 Task: Filter the discussions in the repository "Javascript" by the label "good first issue".
Action: Mouse moved to (1322, 237)
Screenshot: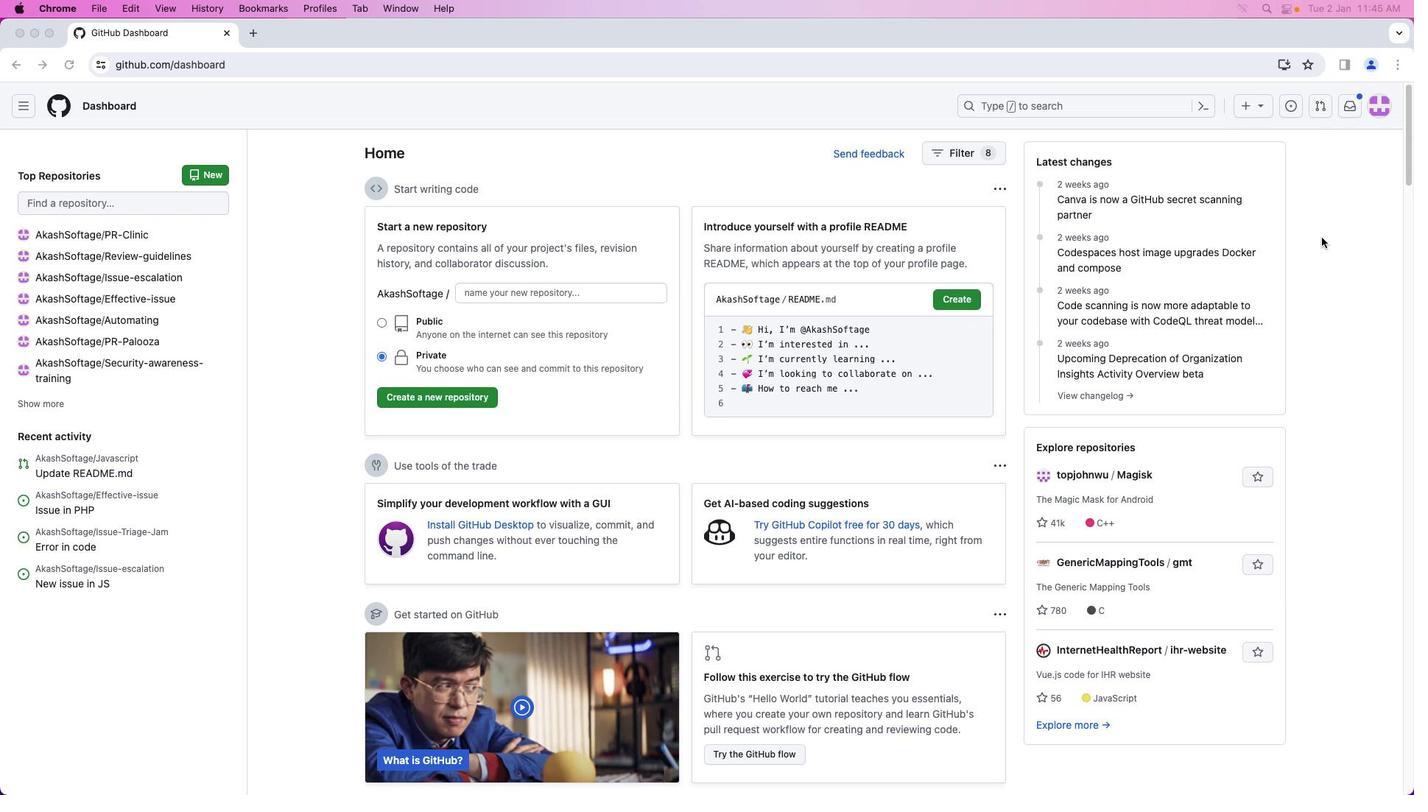 
Action: Mouse pressed left at (1322, 237)
Screenshot: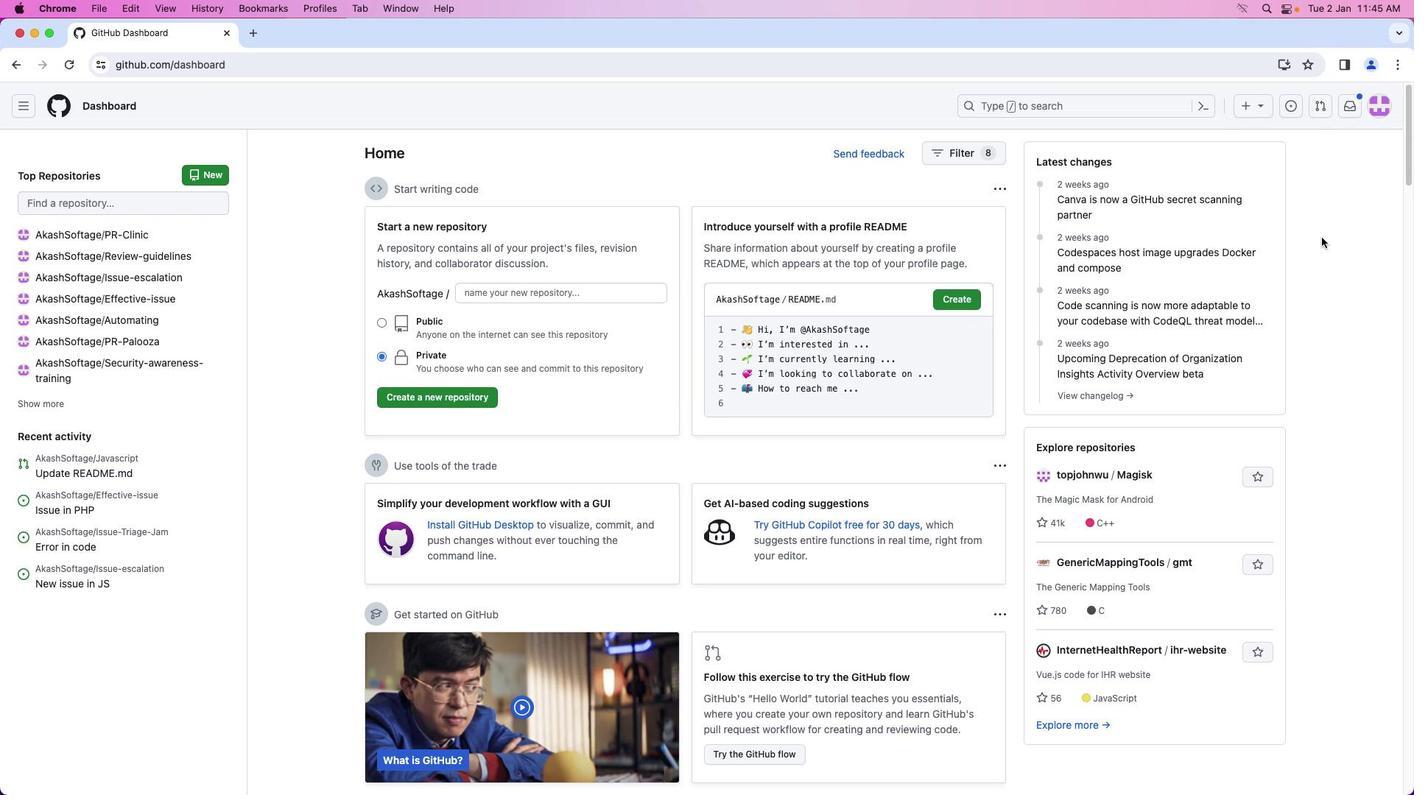 
Action: Mouse moved to (1382, 112)
Screenshot: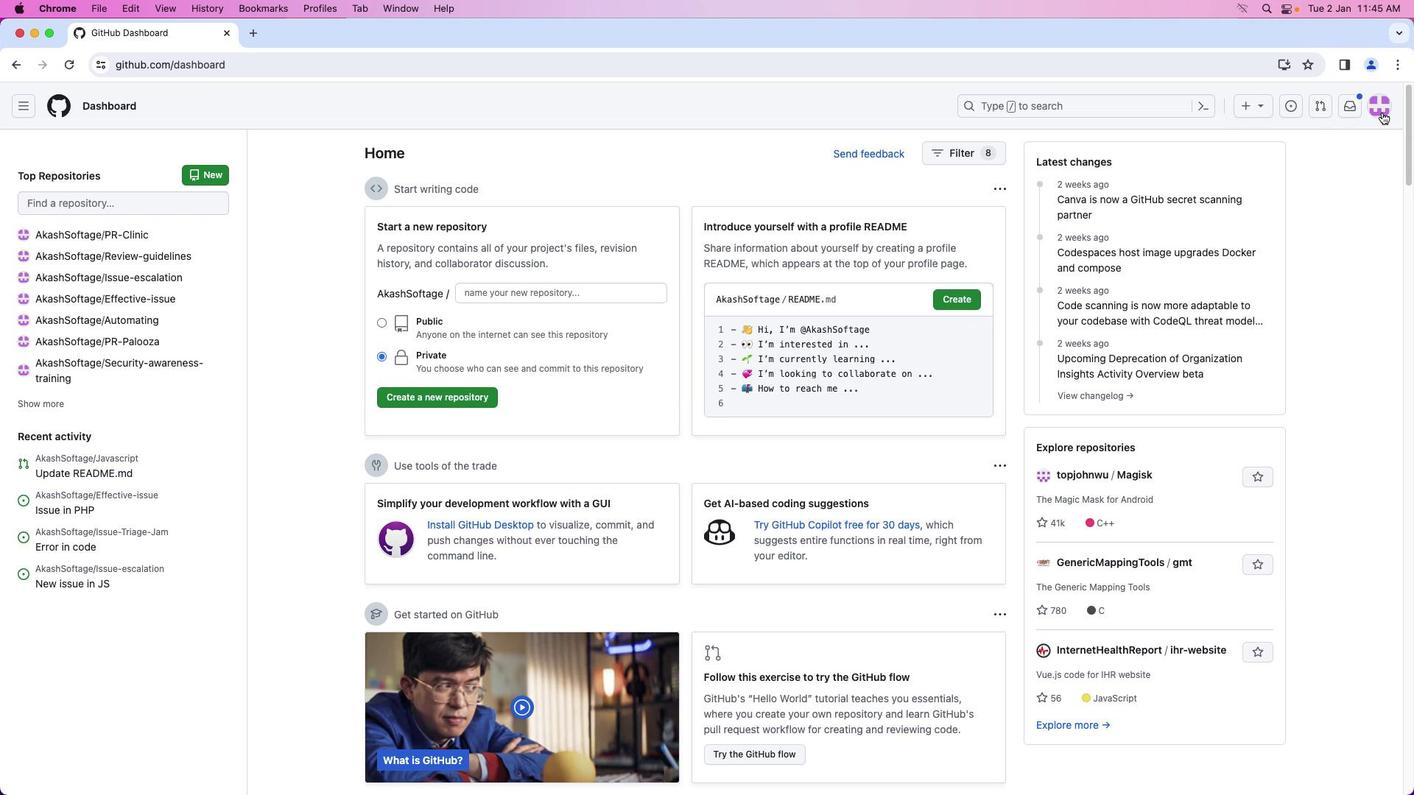 
Action: Mouse pressed left at (1382, 112)
Screenshot: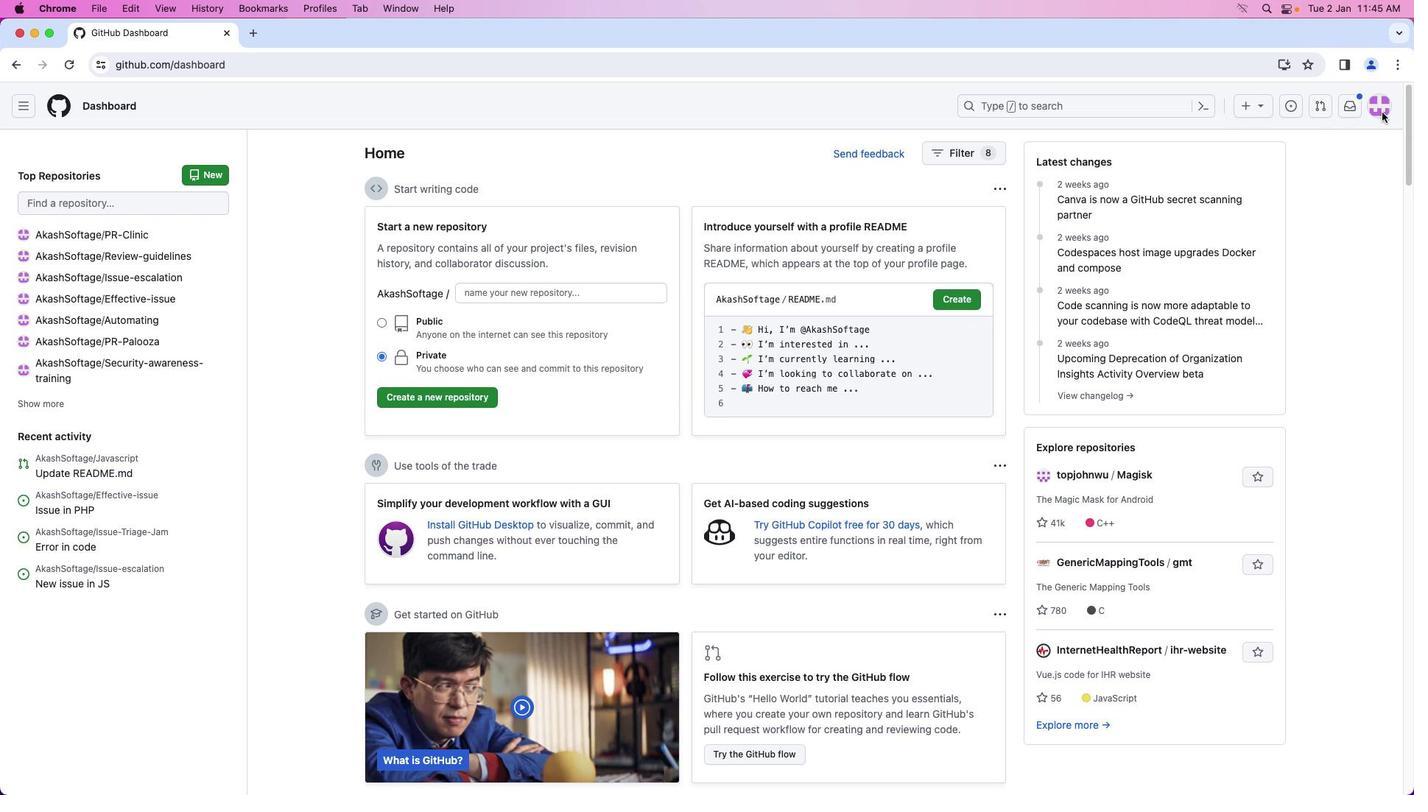 
Action: Mouse moved to (1291, 227)
Screenshot: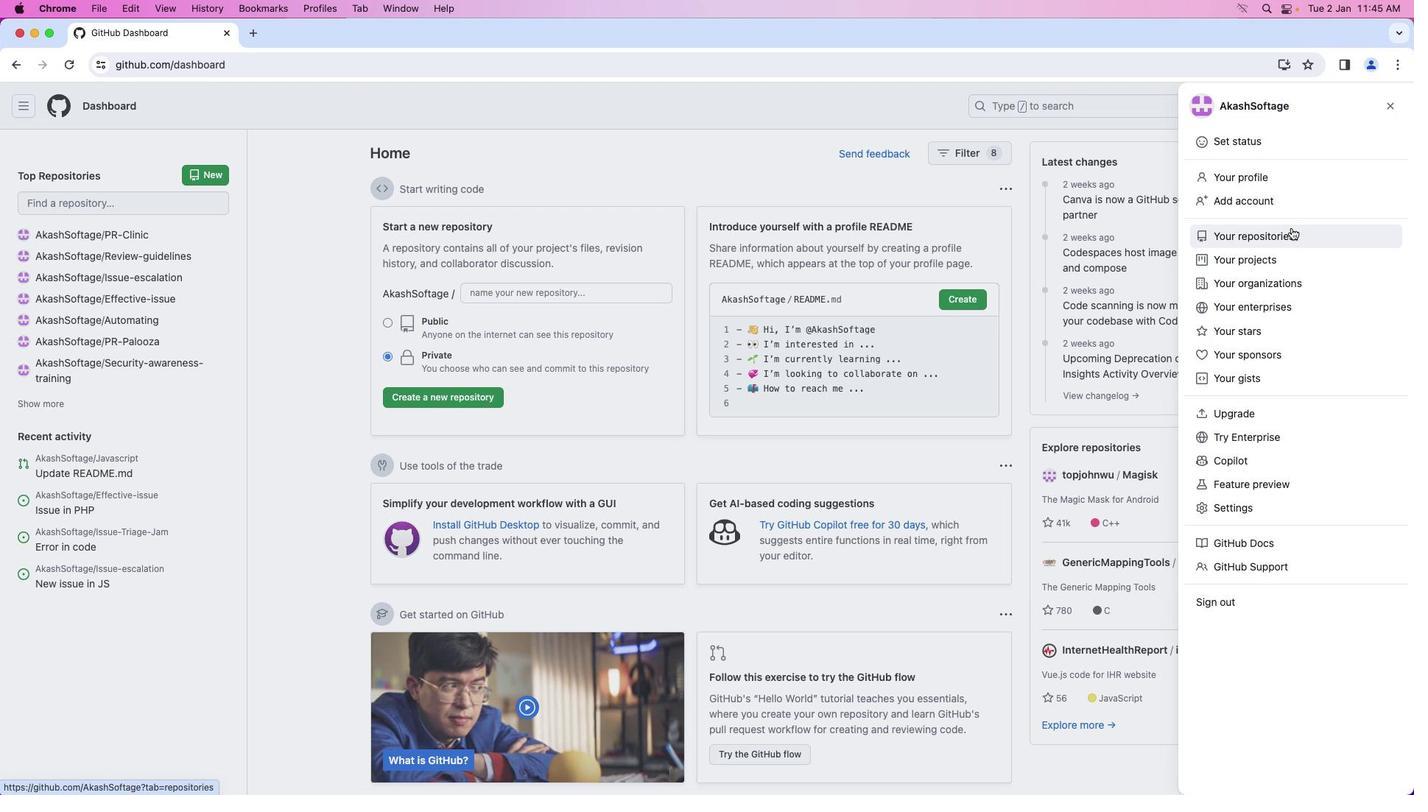 
Action: Mouse pressed left at (1291, 227)
Screenshot: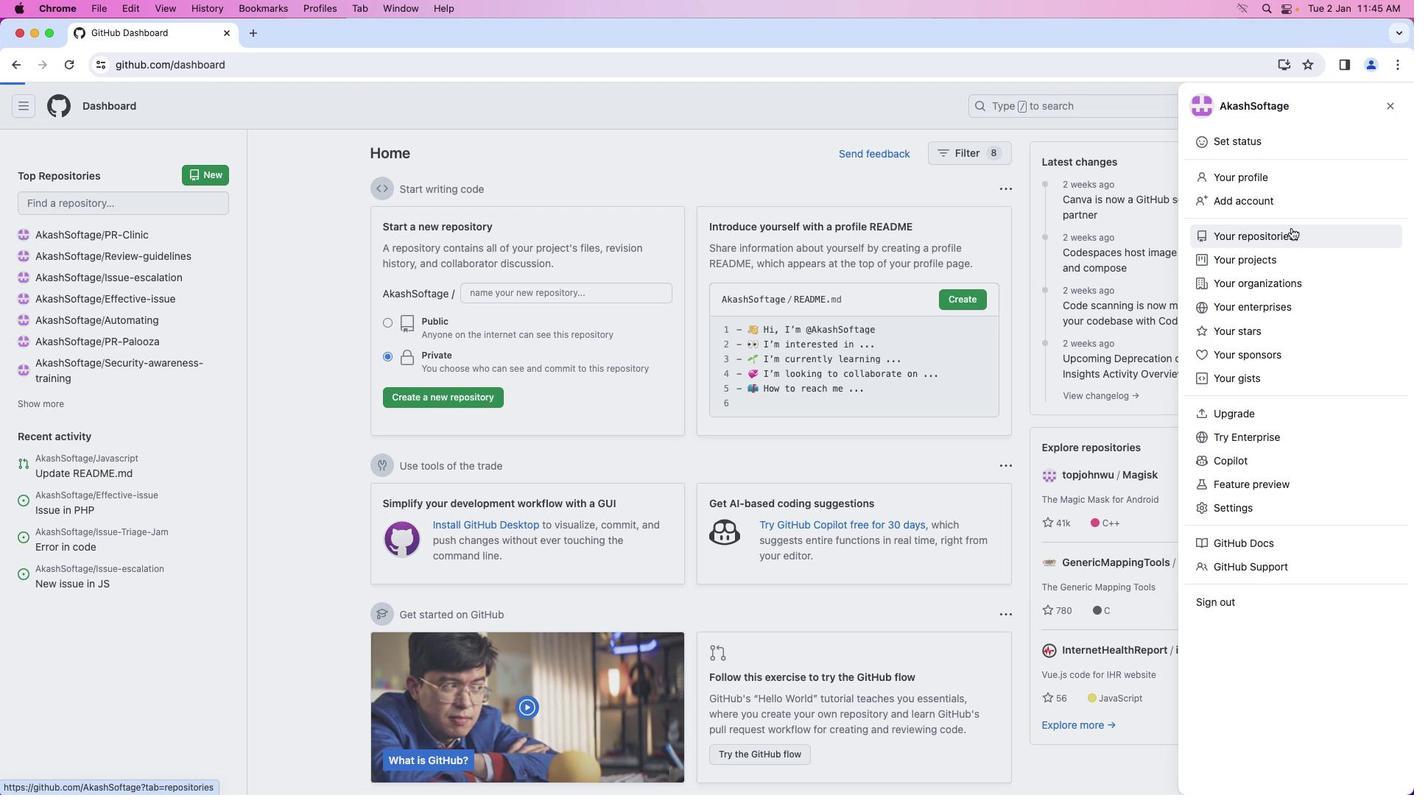 
Action: Mouse moved to (531, 243)
Screenshot: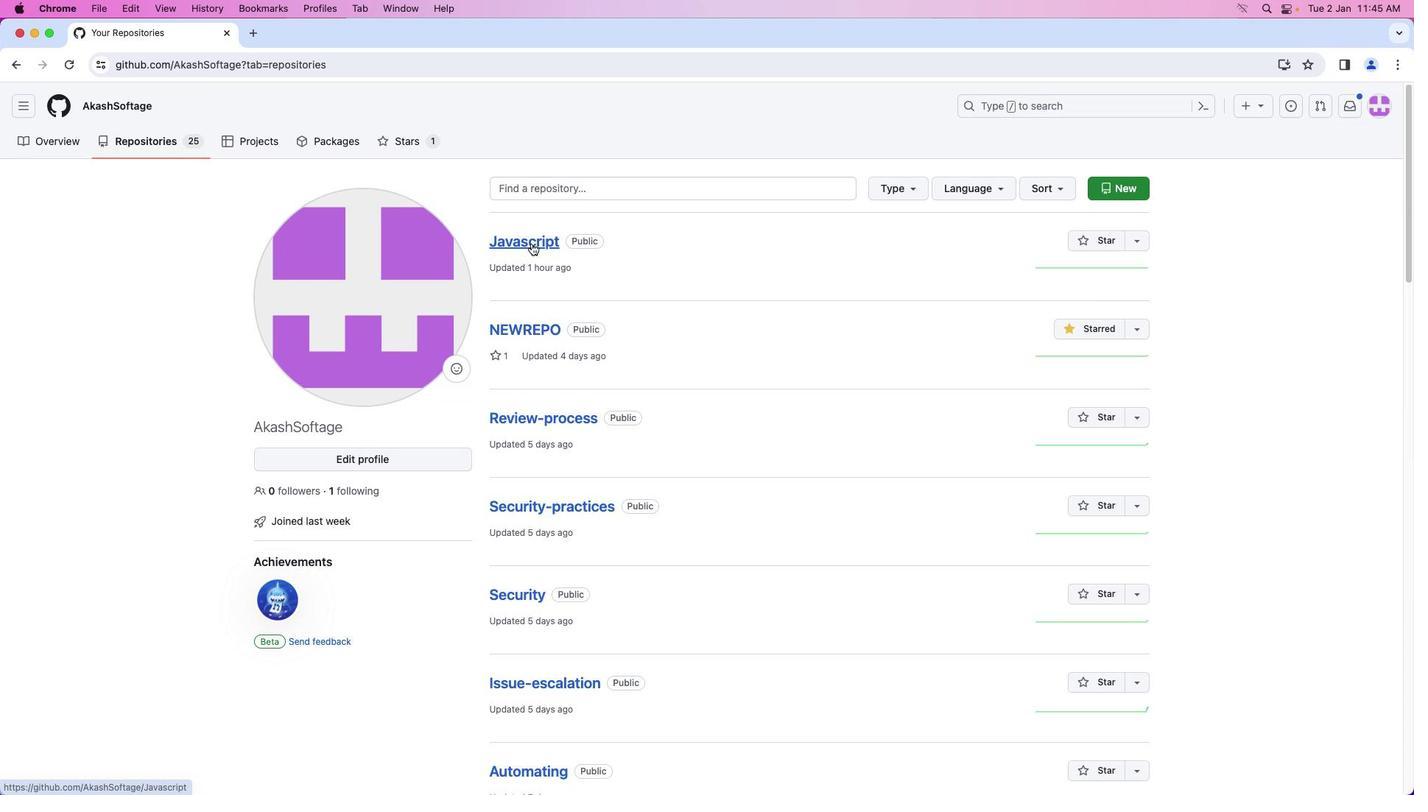
Action: Mouse pressed left at (531, 243)
Screenshot: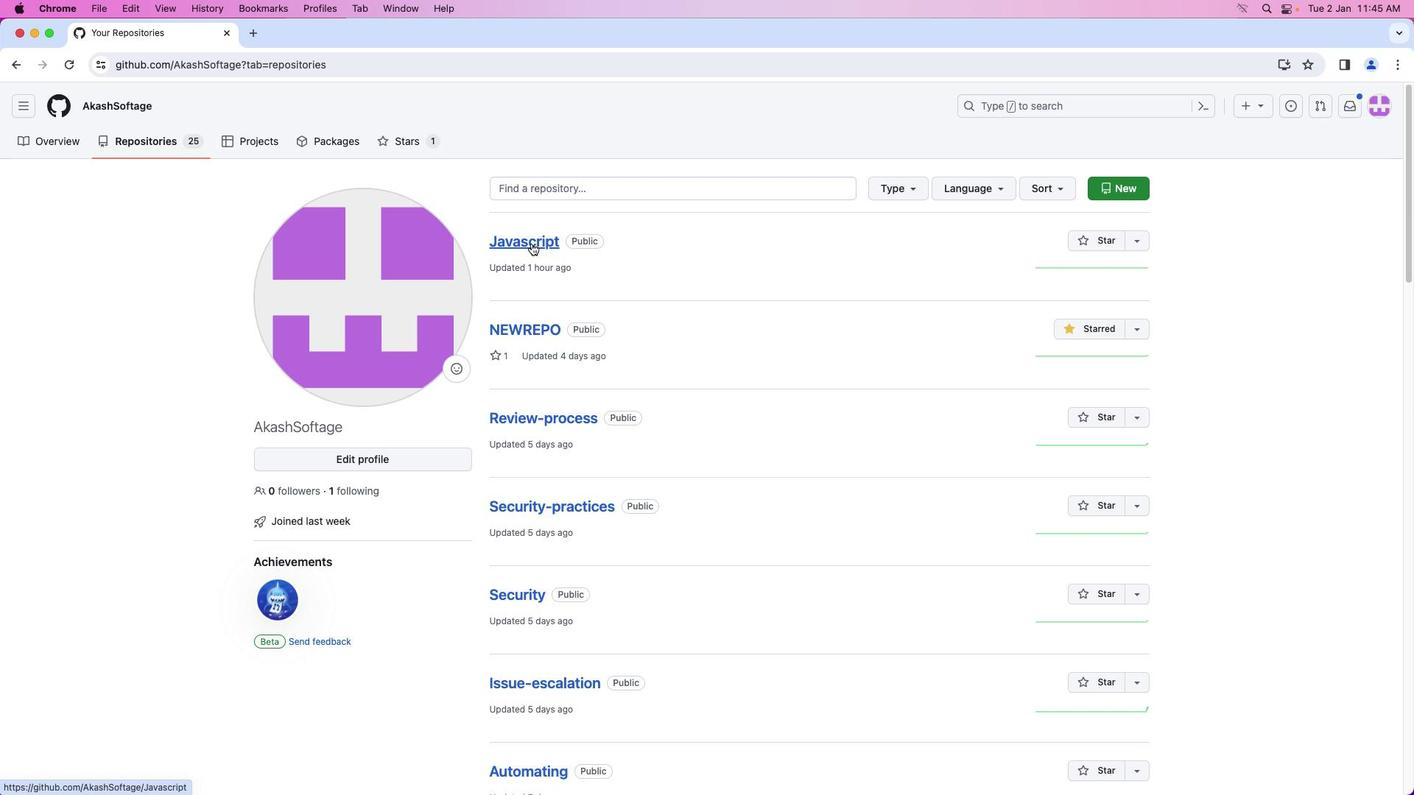 
Action: Mouse moved to (310, 148)
Screenshot: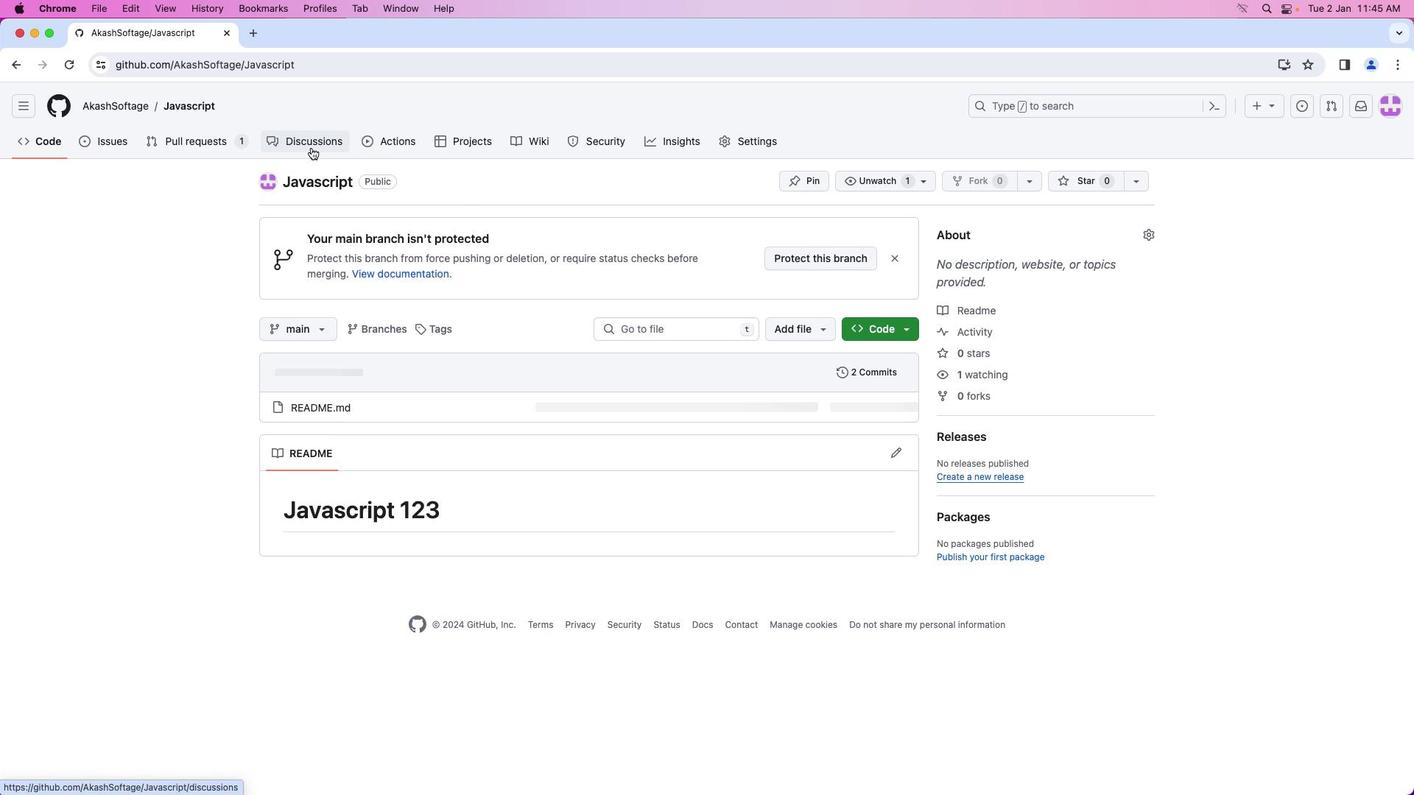 
Action: Mouse pressed left at (310, 148)
Screenshot: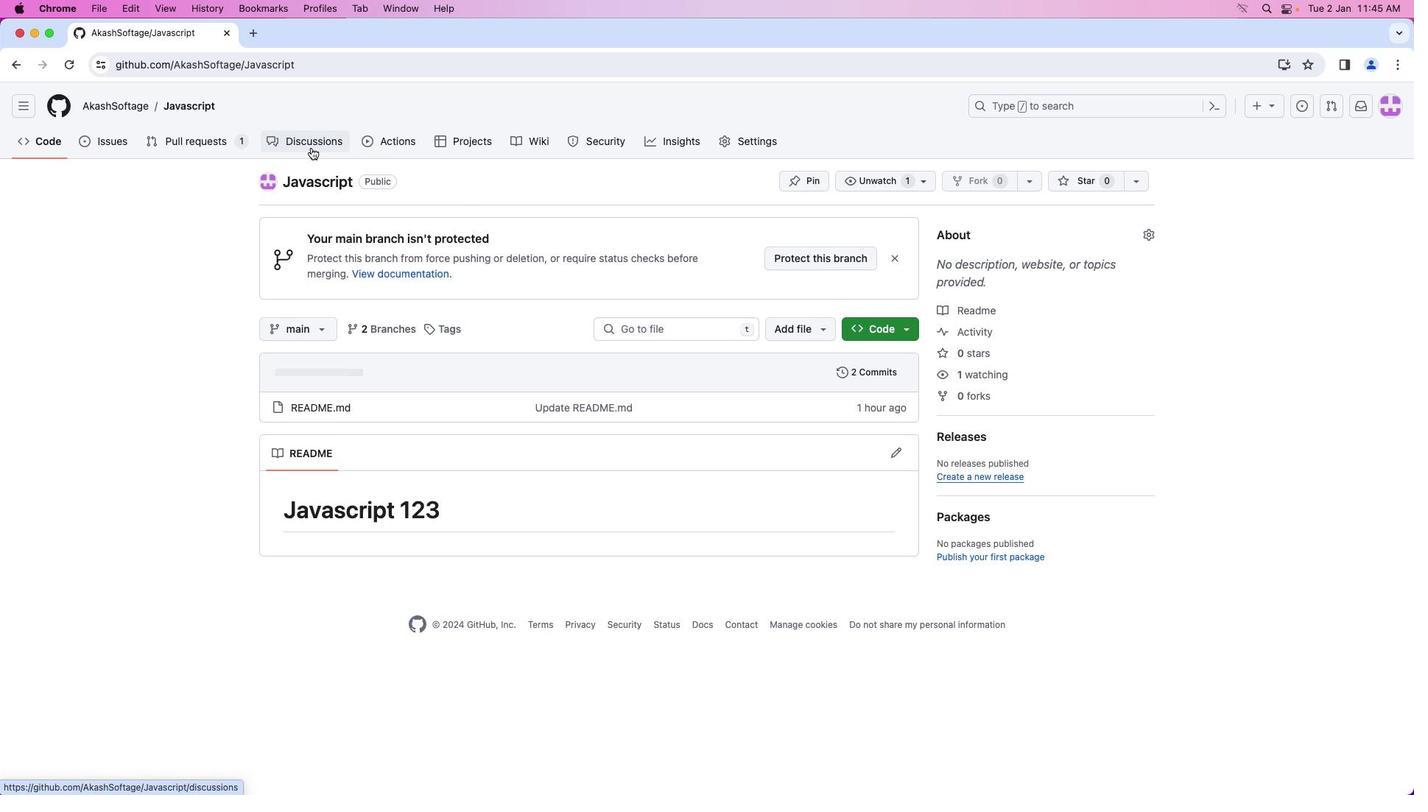 
Action: Mouse moved to (932, 326)
Screenshot: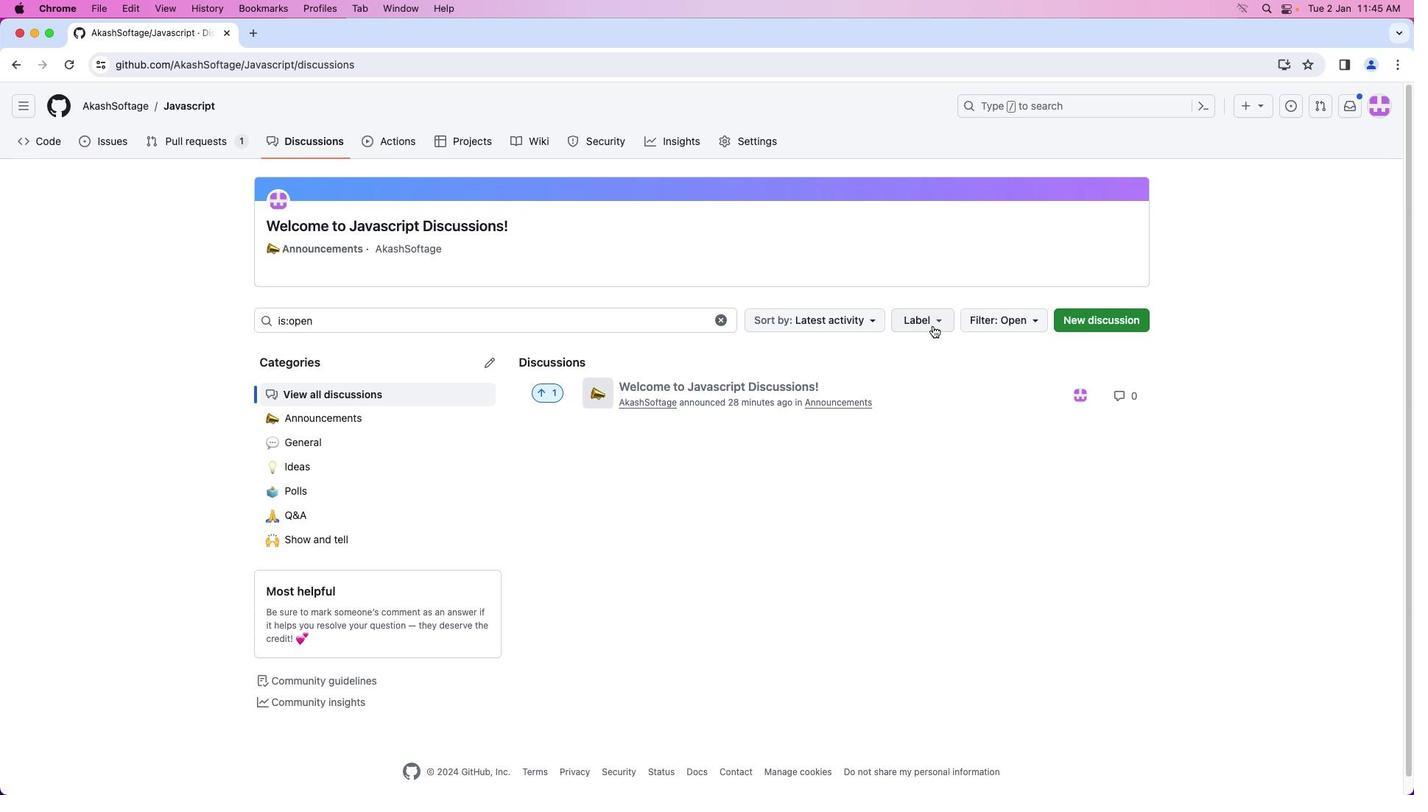 
Action: Mouse pressed left at (932, 326)
Screenshot: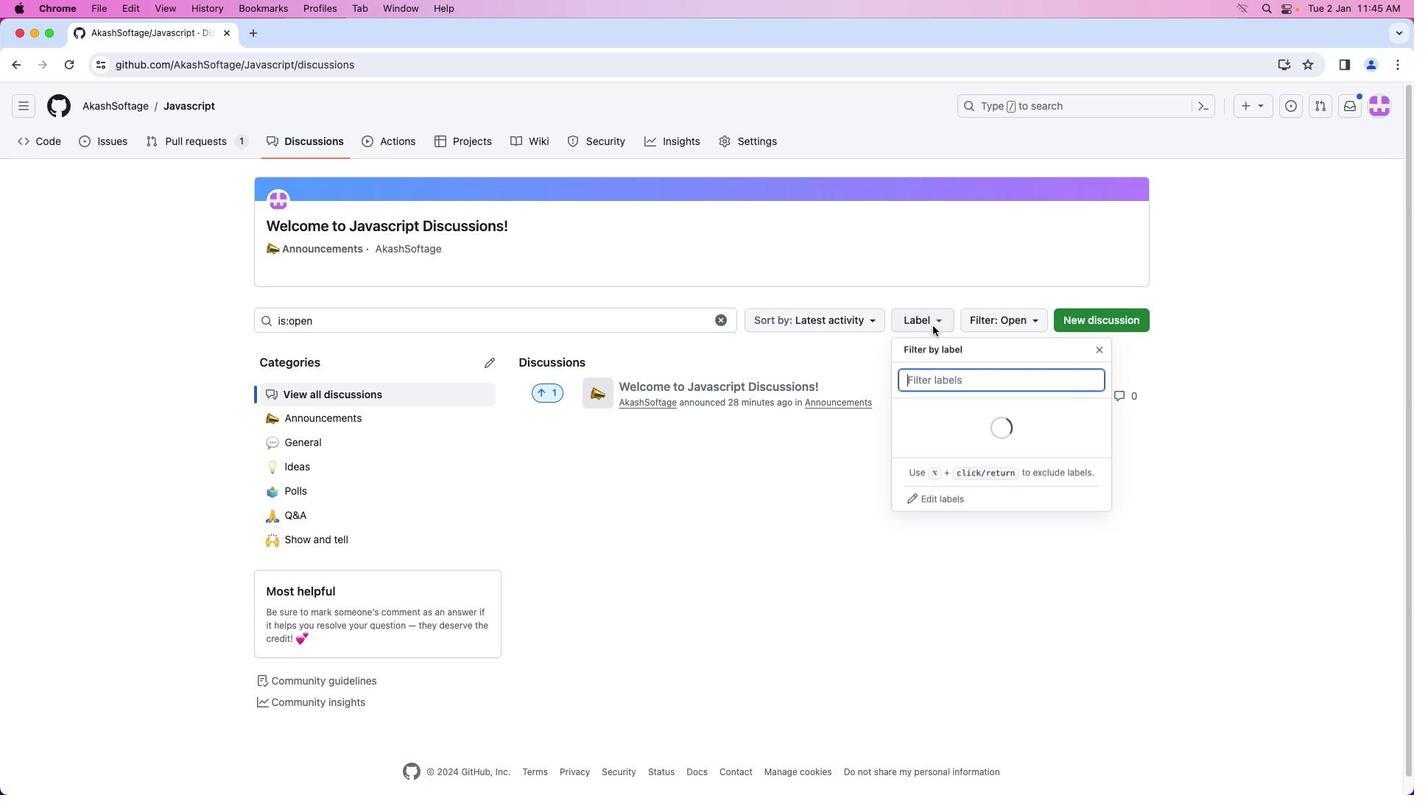 
Action: Mouse moved to (1025, 584)
Screenshot: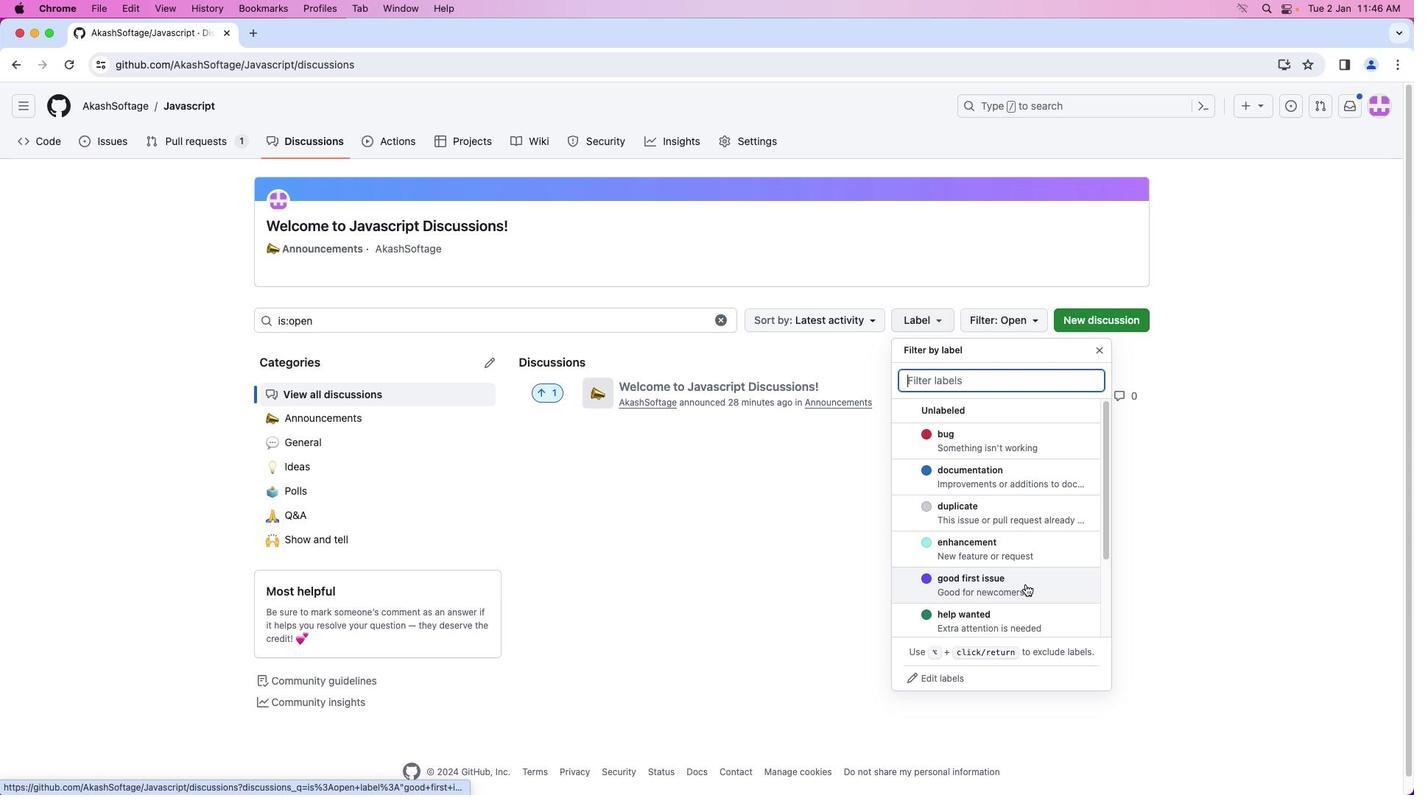 
Action: Mouse pressed left at (1025, 584)
Screenshot: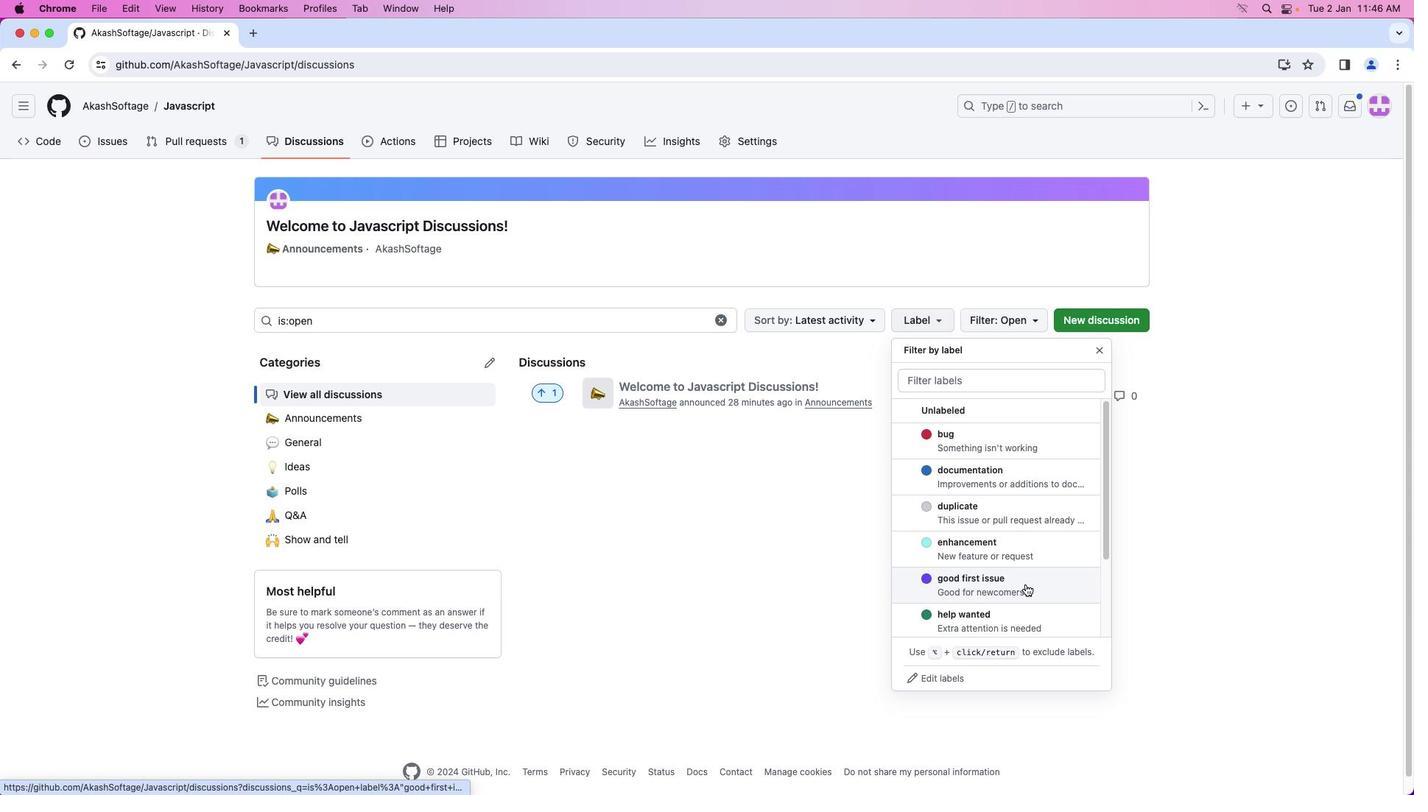 
Action: Mouse moved to (1023, 578)
Screenshot: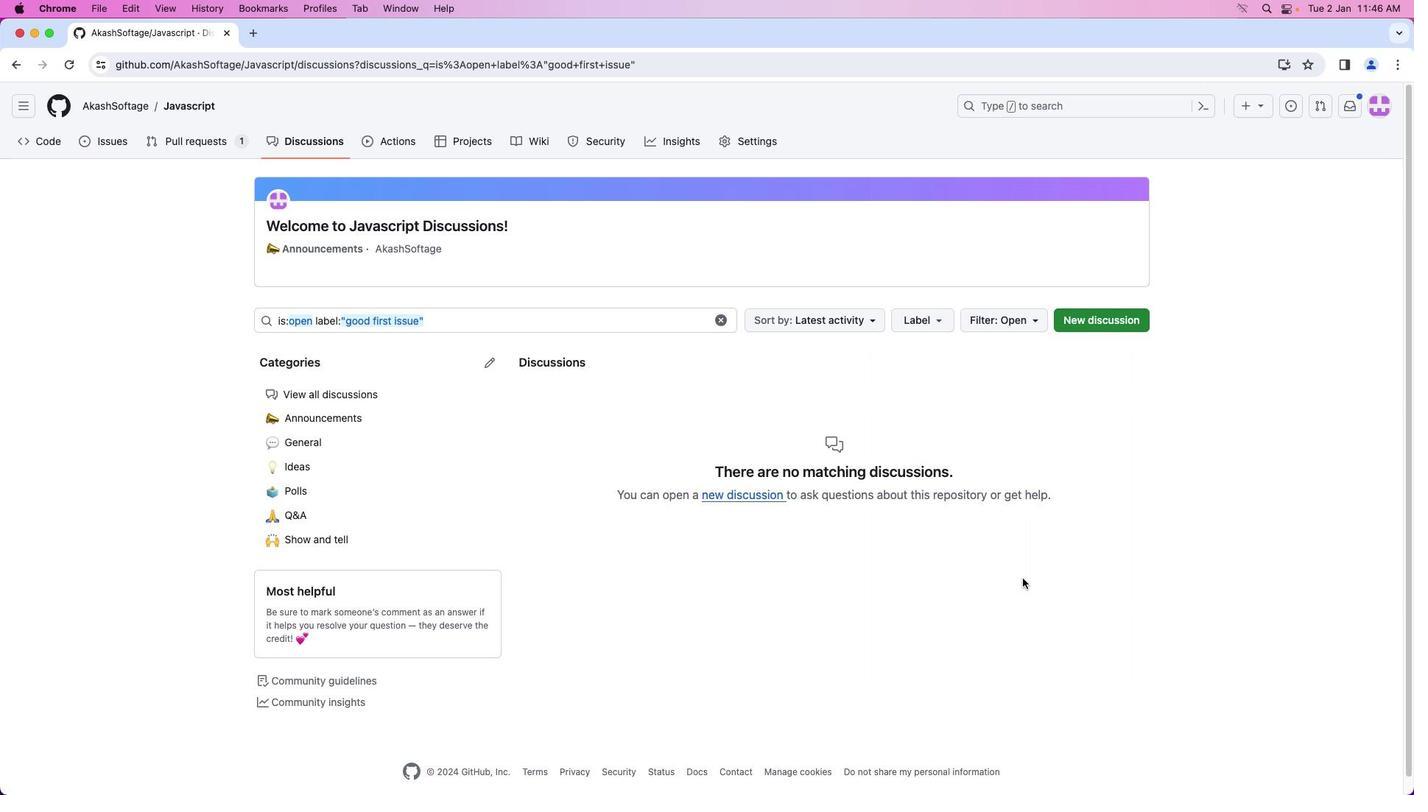
